 Task: Toggle the consolidated output button option in the notebook.
Action: Mouse moved to (23, 607)
Screenshot: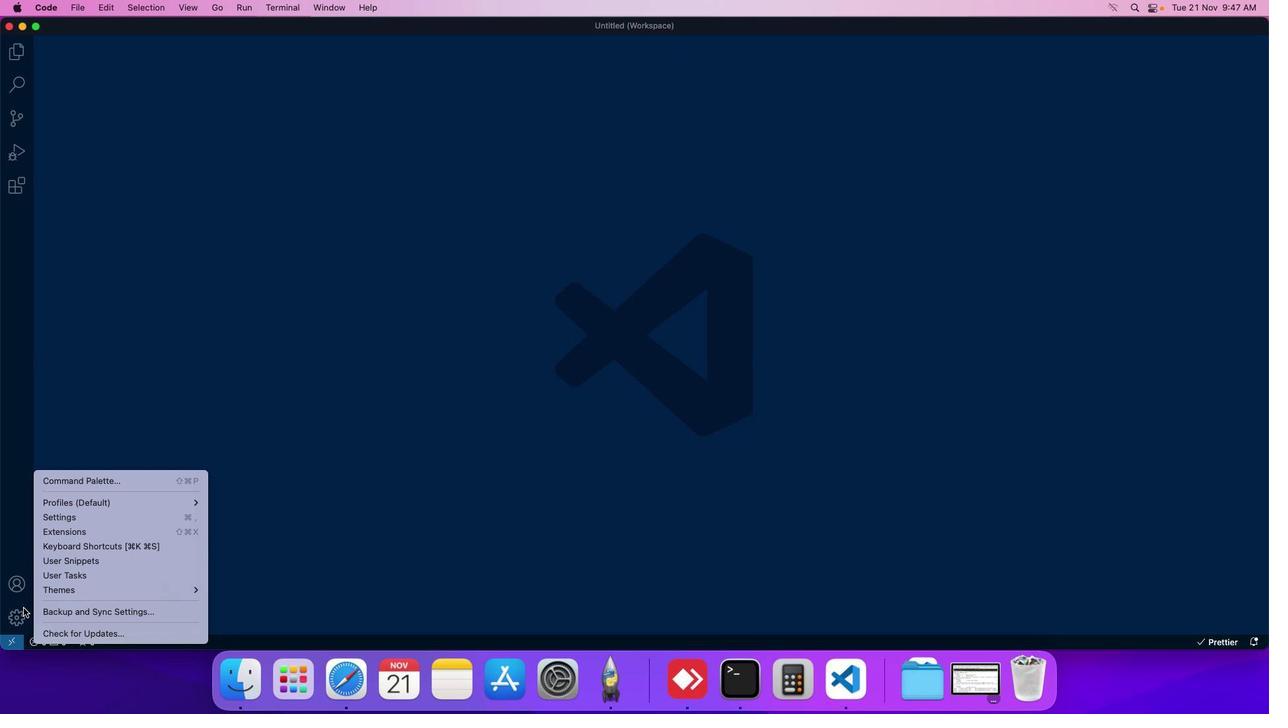
Action: Mouse pressed left at (23, 607)
Screenshot: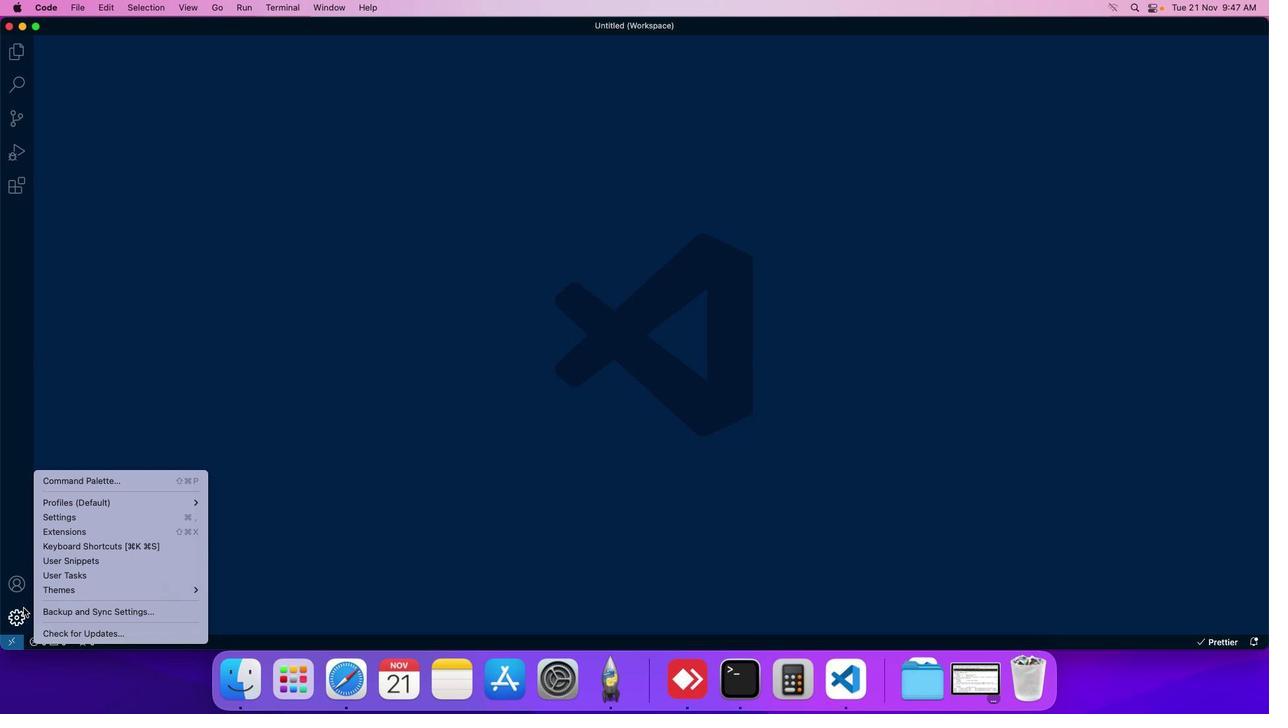 
Action: Mouse moved to (58, 519)
Screenshot: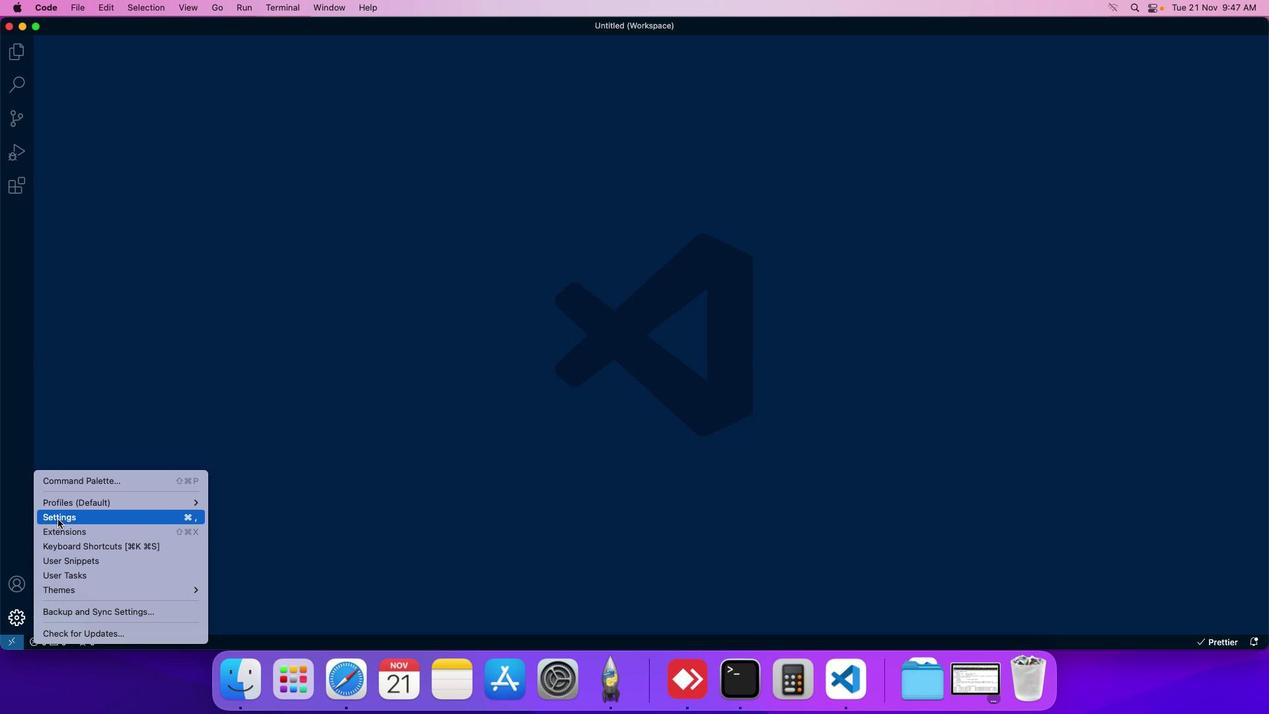 
Action: Mouse pressed left at (58, 519)
Screenshot: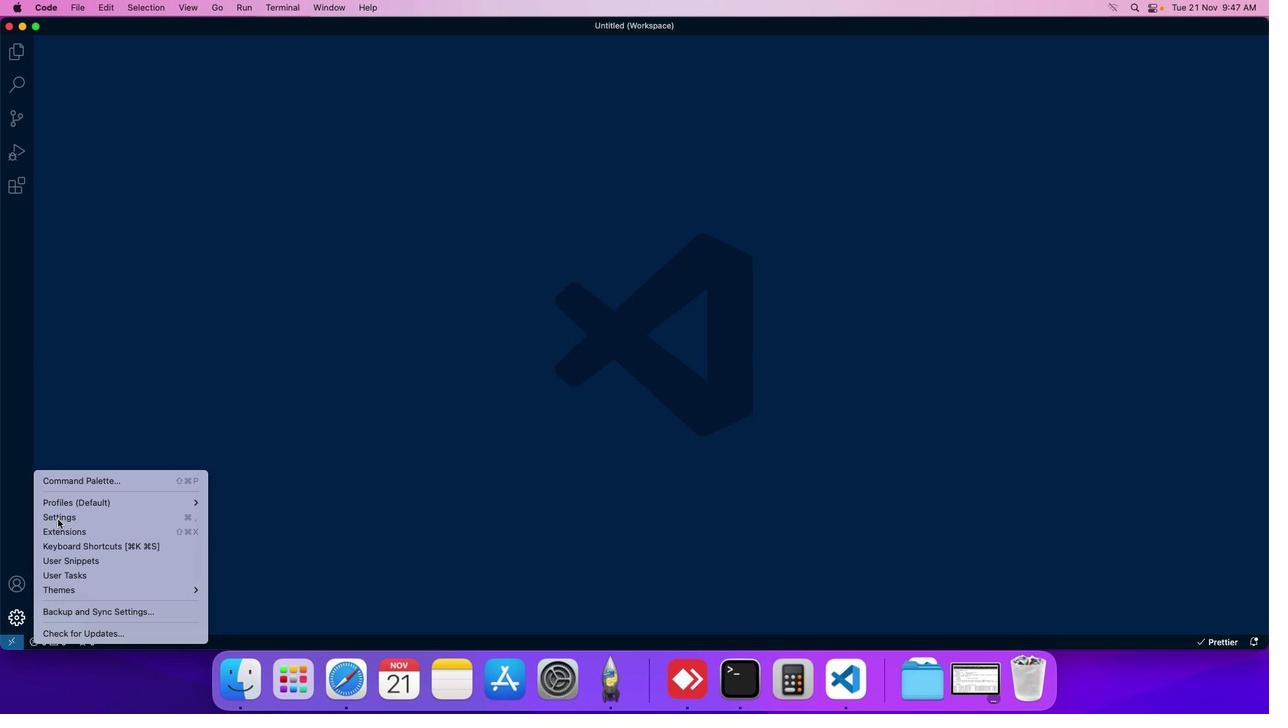 
Action: Mouse moved to (318, 107)
Screenshot: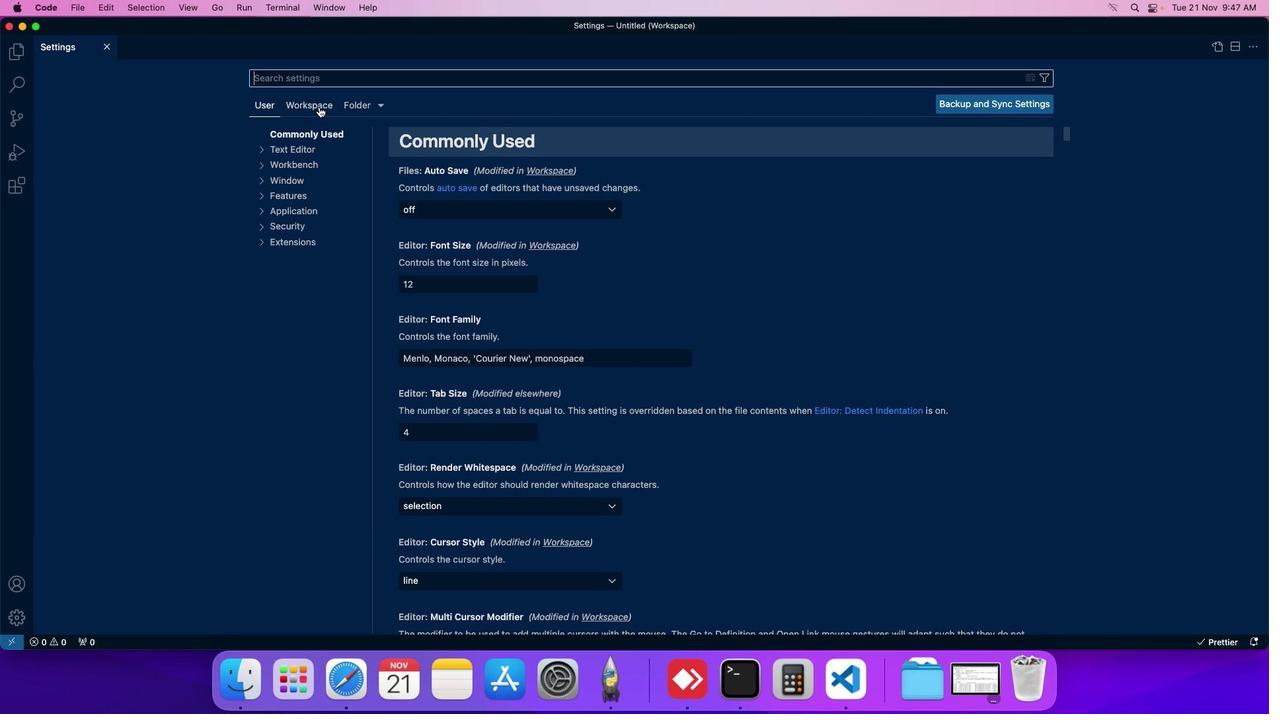 
Action: Mouse pressed left at (318, 107)
Screenshot: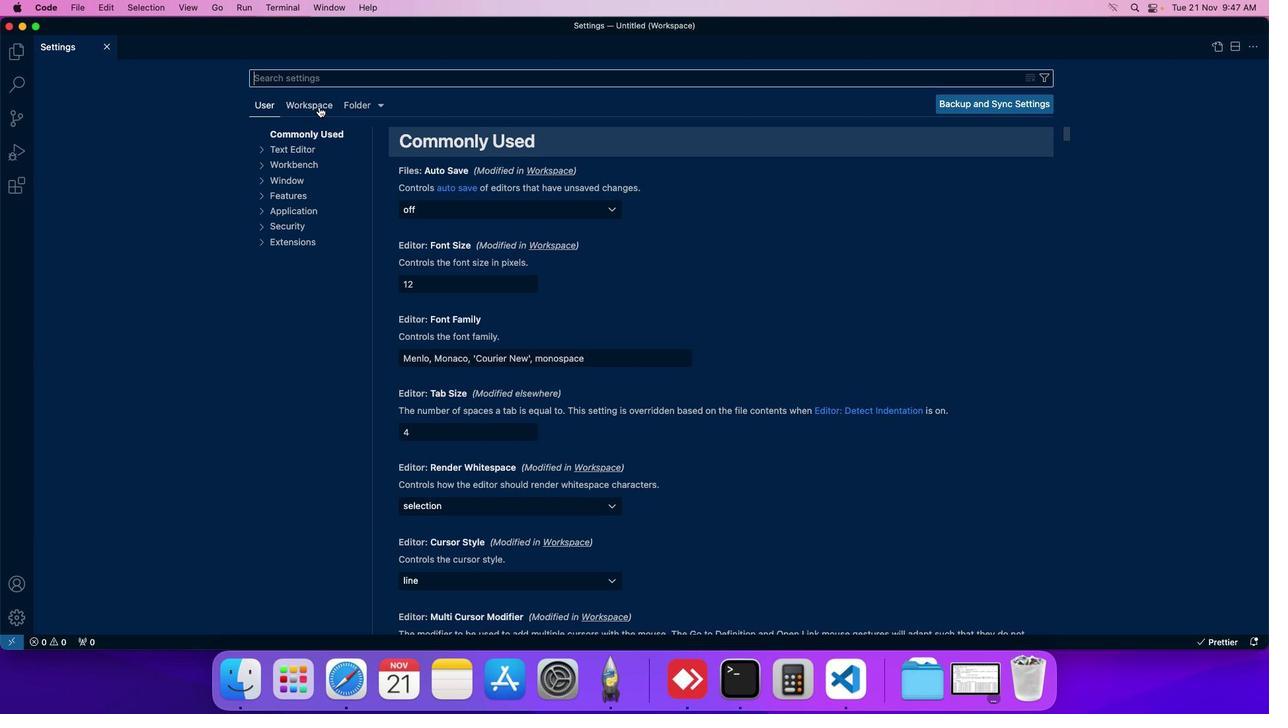 
Action: Mouse moved to (300, 200)
Screenshot: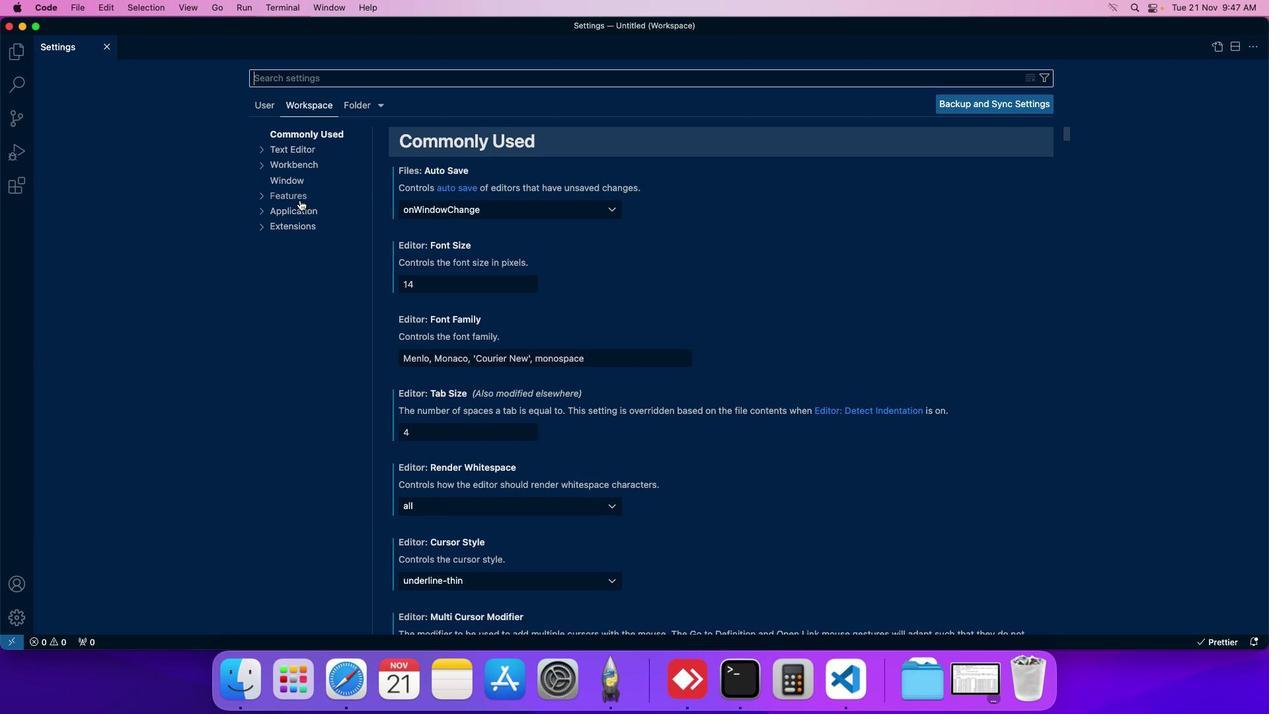 
Action: Mouse pressed left at (300, 200)
Screenshot: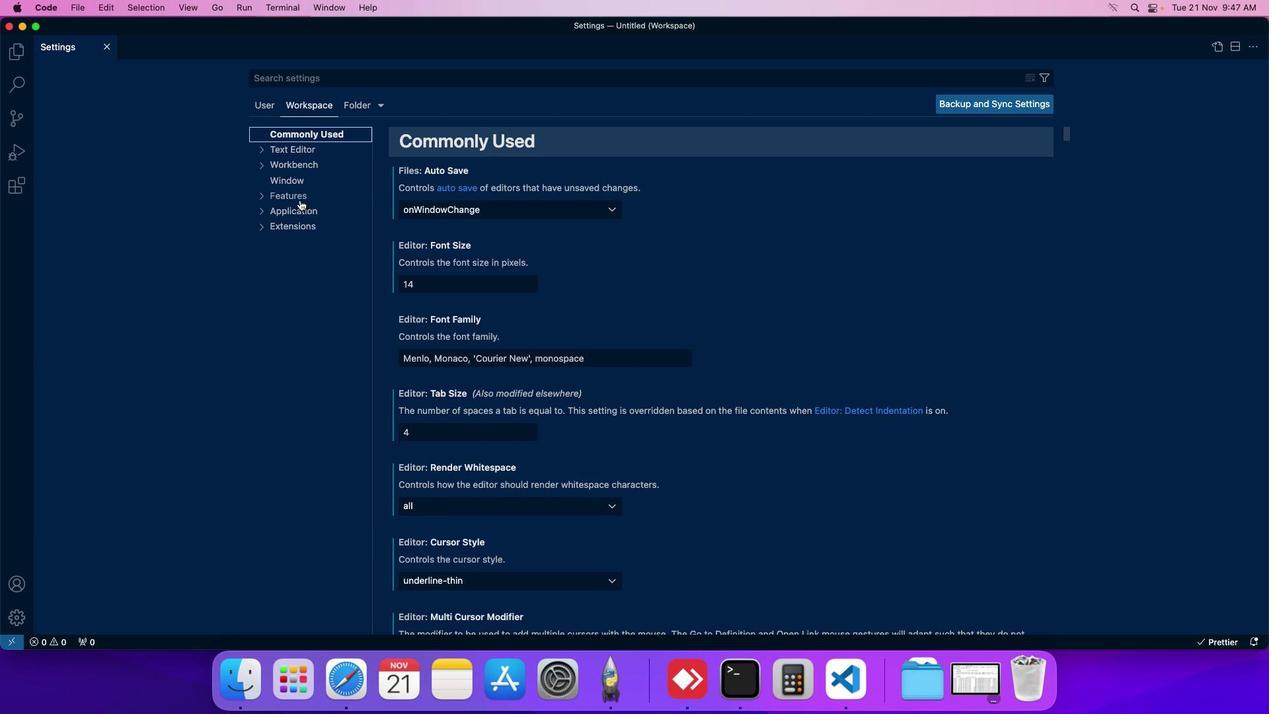 
Action: Mouse moved to (304, 428)
Screenshot: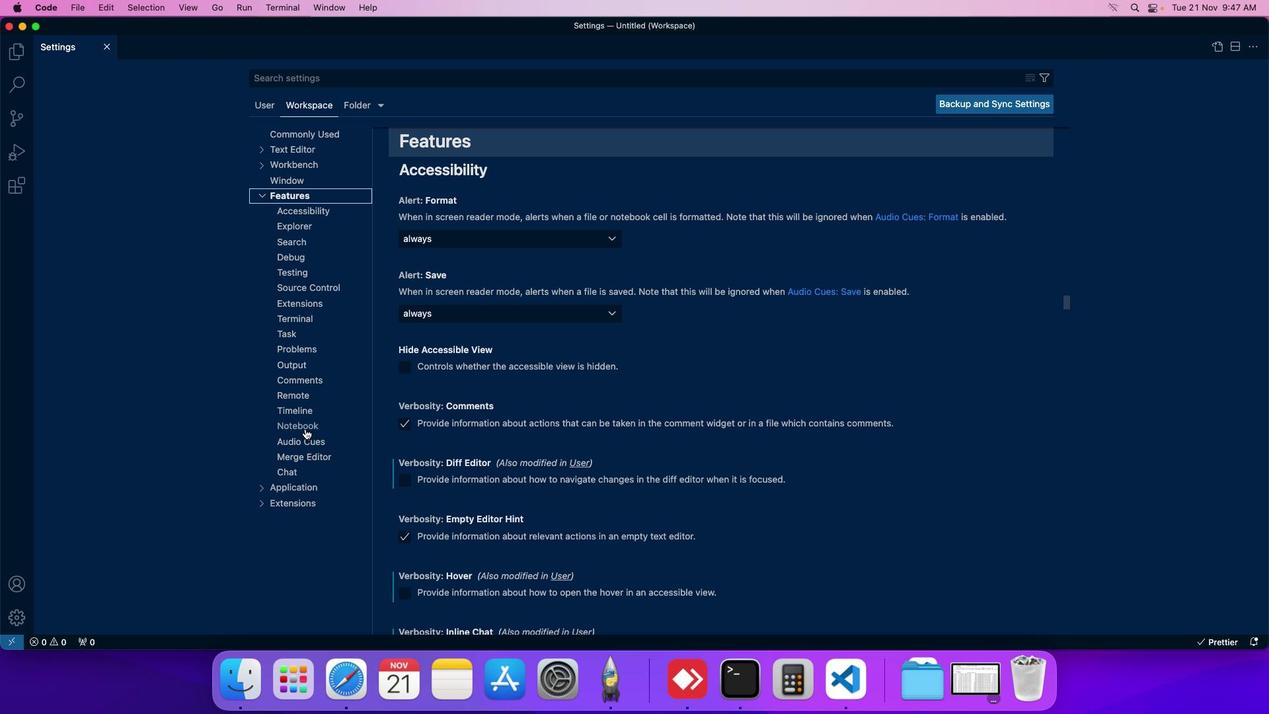
Action: Mouse pressed left at (304, 428)
Screenshot: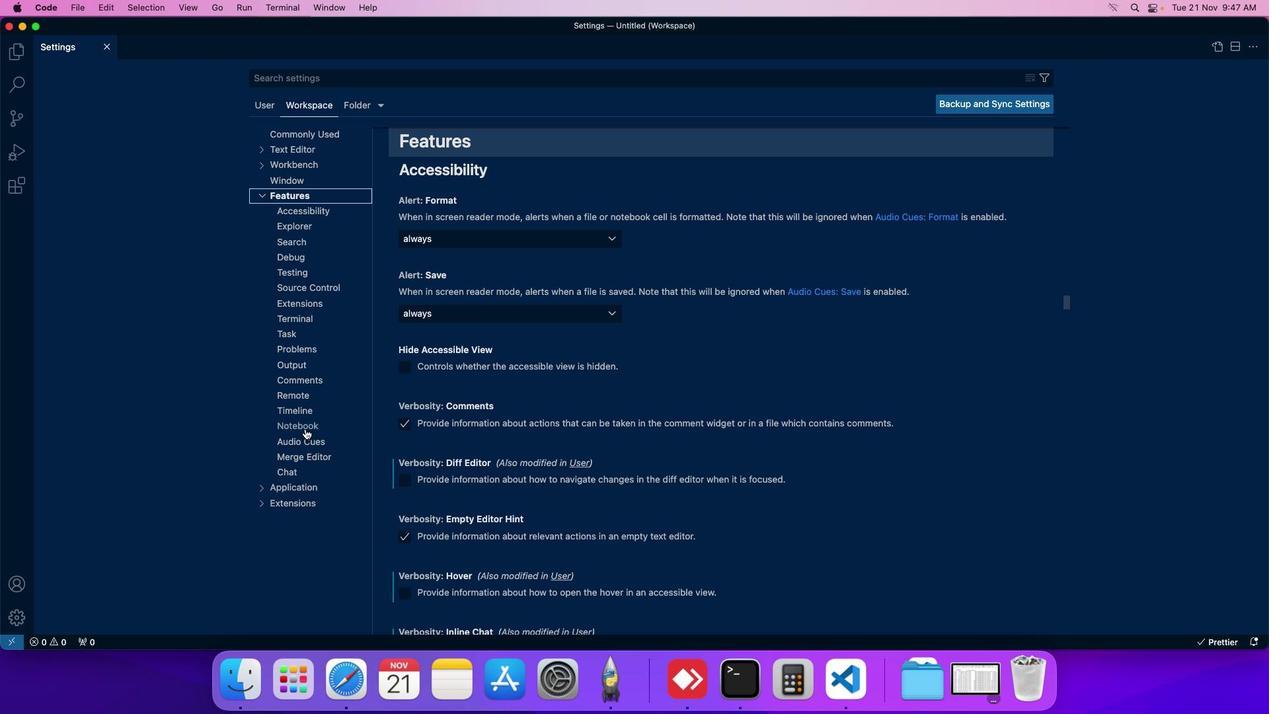 
Action: Mouse moved to (459, 362)
Screenshot: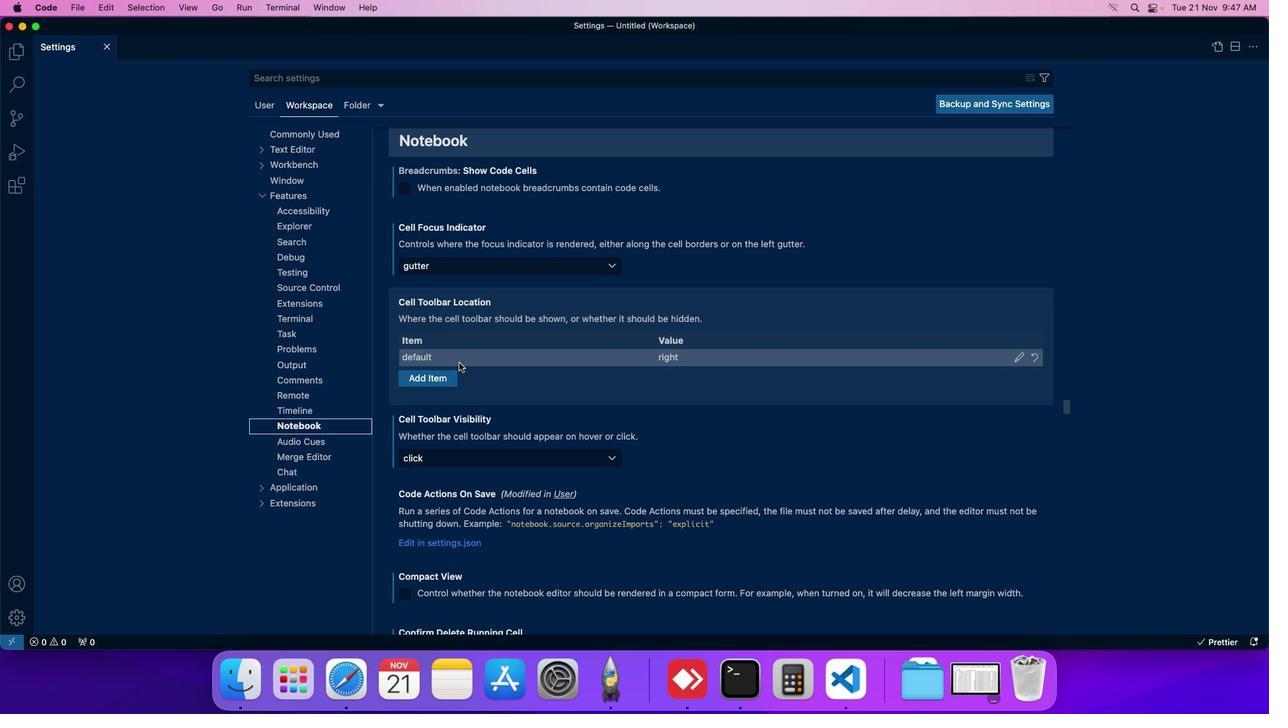 
Action: Mouse scrolled (459, 362) with delta (0, 0)
Screenshot: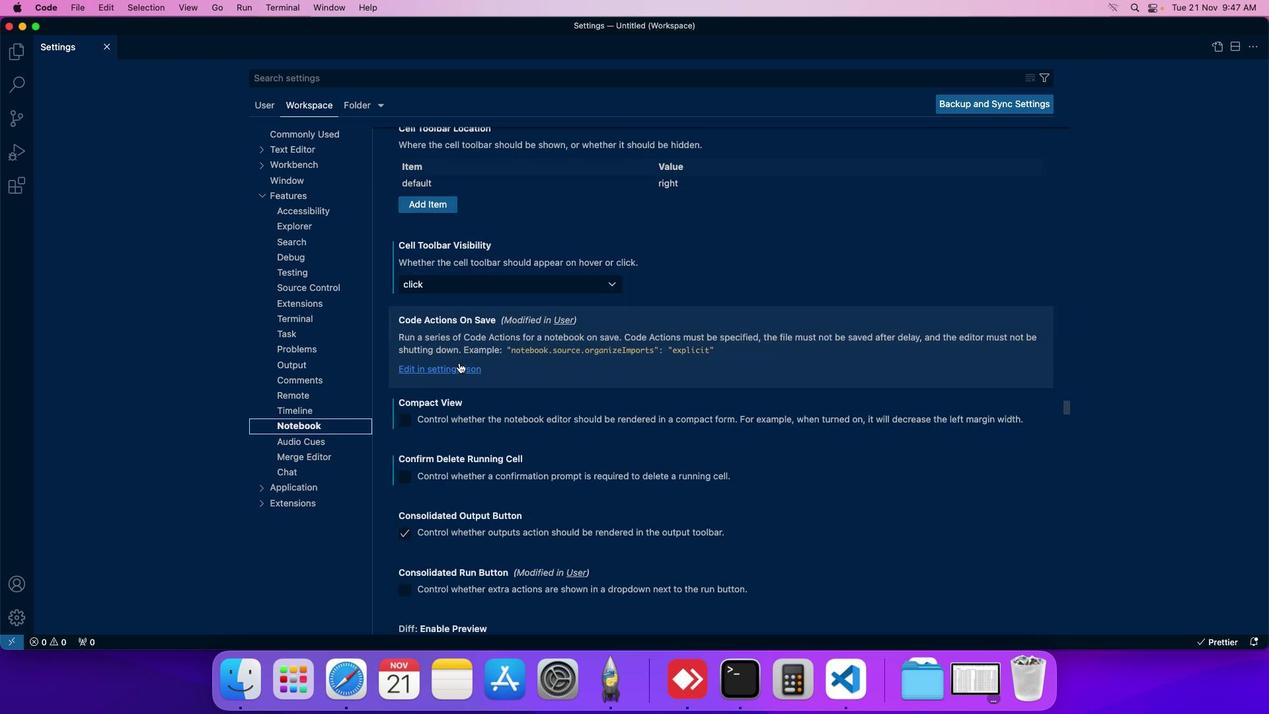 
Action: Mouse scrolled (459, 362) with delta (0, 0)
Screenshot: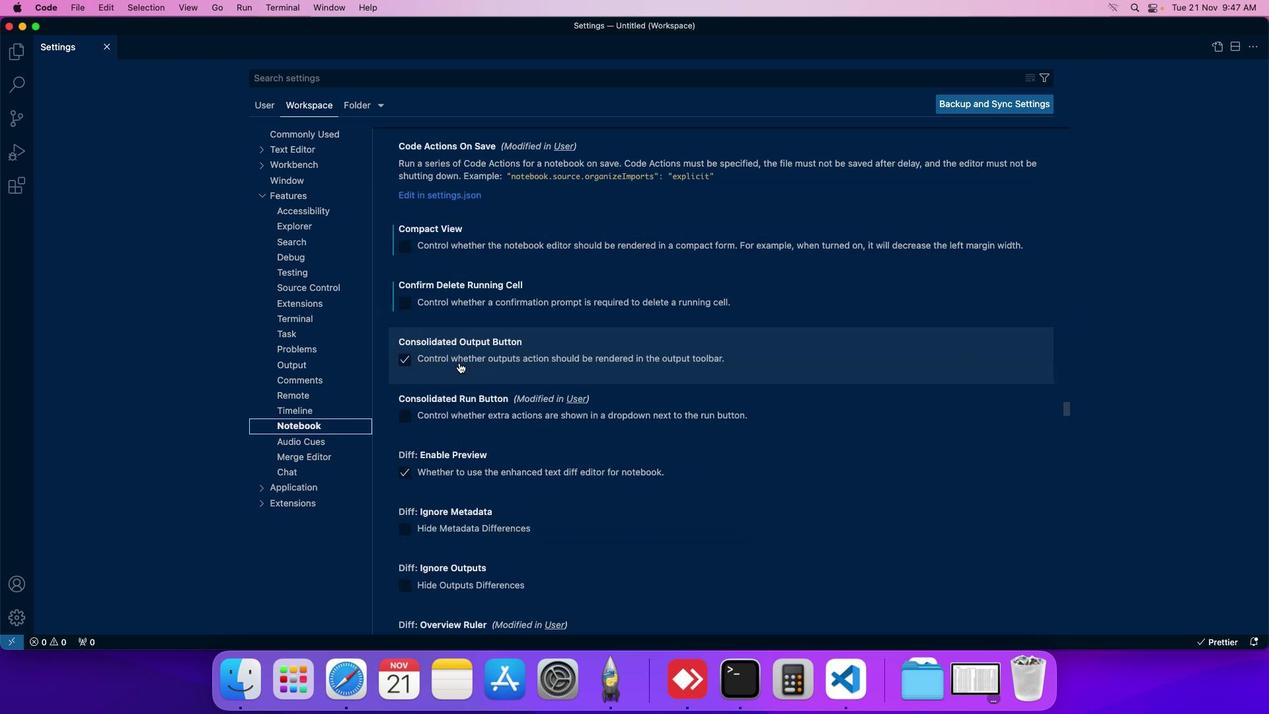 
Action: Mouse moved to (410, 358)
Screenshot: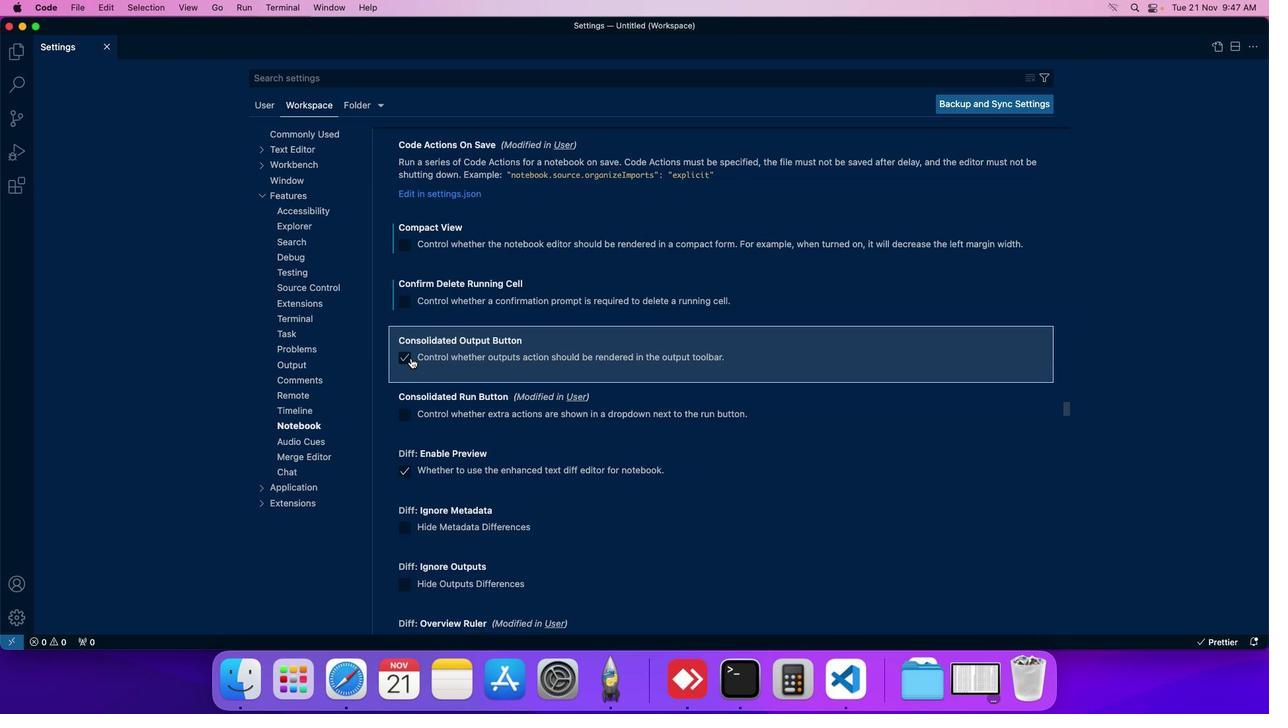 
Action: Mouse pressed left at (410, 358)
Screenshot: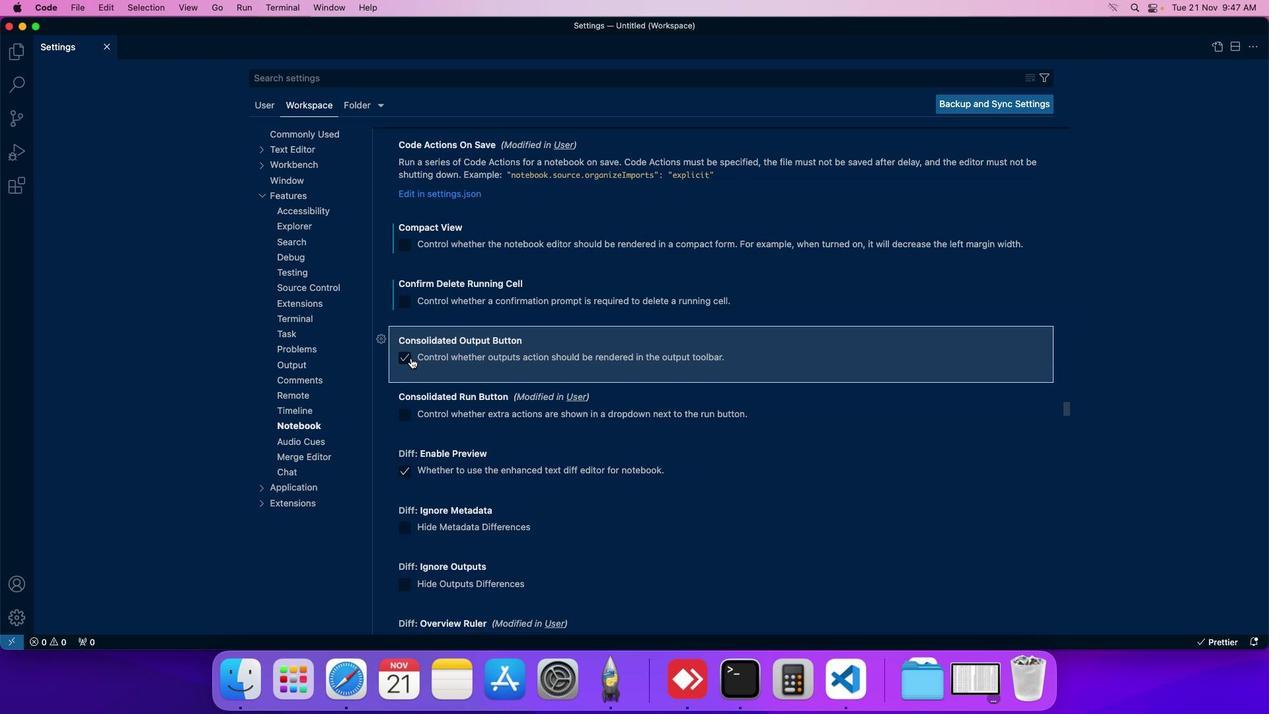 
Action: Mouse moved to (414, 361)
Screenshot: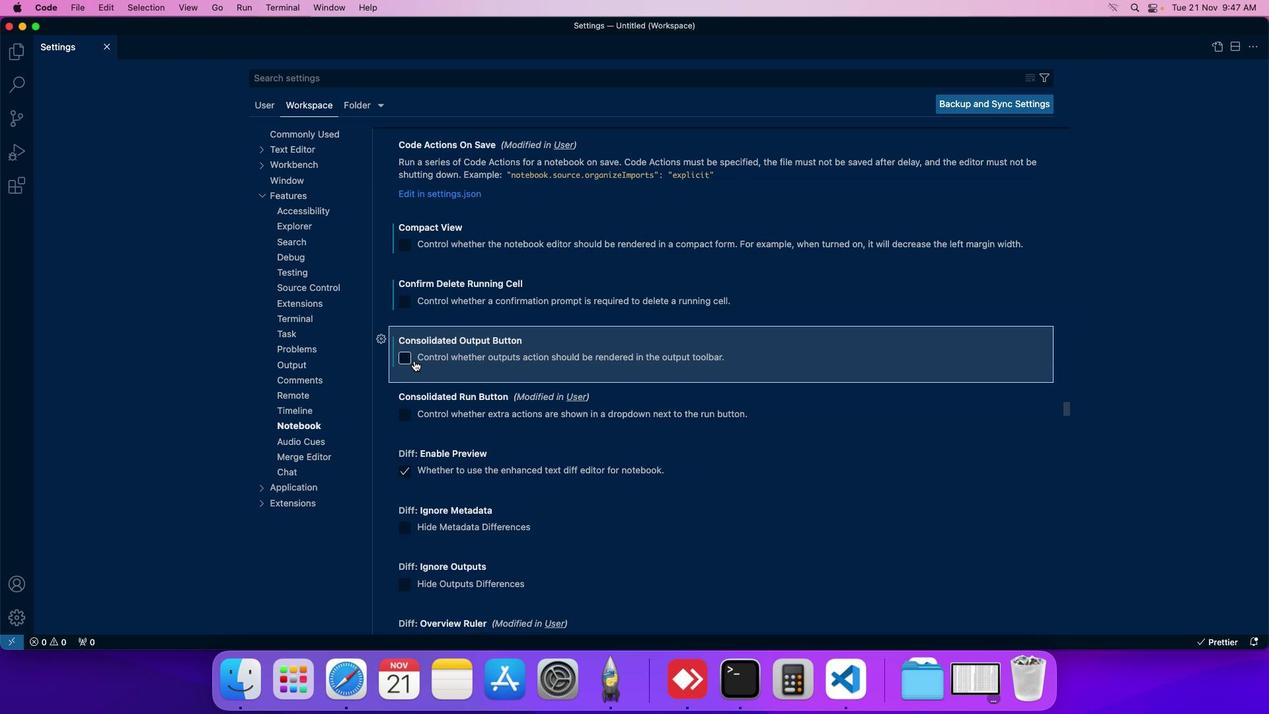 
